 Task: Assign in the project Celerity the issue 'Upgrade and migrate company email systems to a cloud-based solution' to the sprint 'Cross-functional Collaboration Sprint'. Assign in the project Celerity the issue 'Create a new online store for a retail business' to the sprint 'Cross-functional Collaboration Sprint'. Assign in the project Celerity the issue 'Implement a new enterprise resource planning (ERP) system' to the sprint 'Cross-functional Collaboration Sprint'. Assign in the project Celerity the issue 'Develop a new online job application system for a company' to the sprint 'Cross-functional Collaboration Sprint'
Action: Mouse moved to (191, 54)
Screenshot: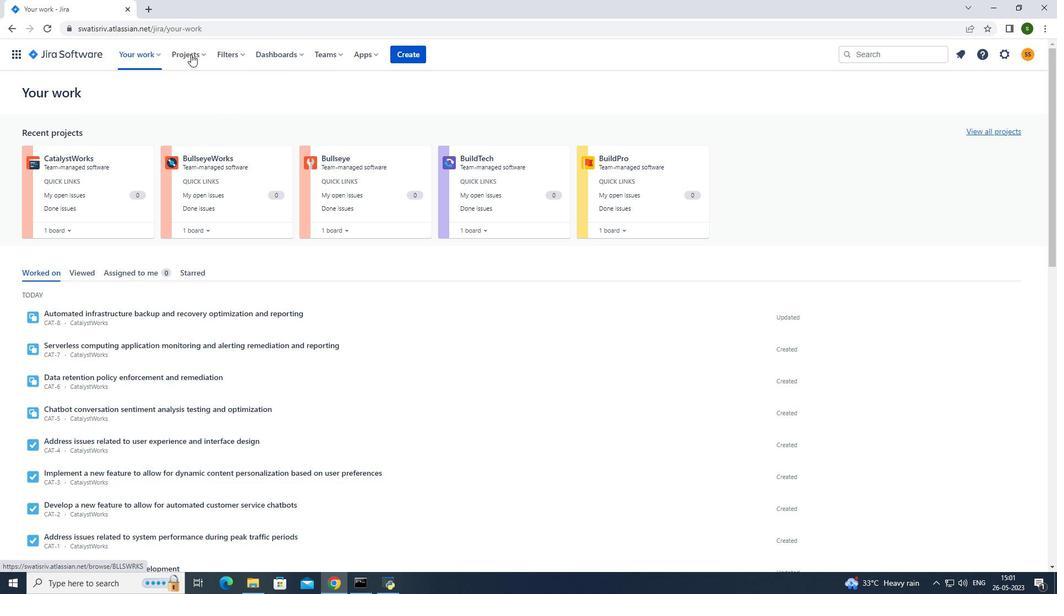 
Action: Mouse pressed left at (191, 54)
Screenshot: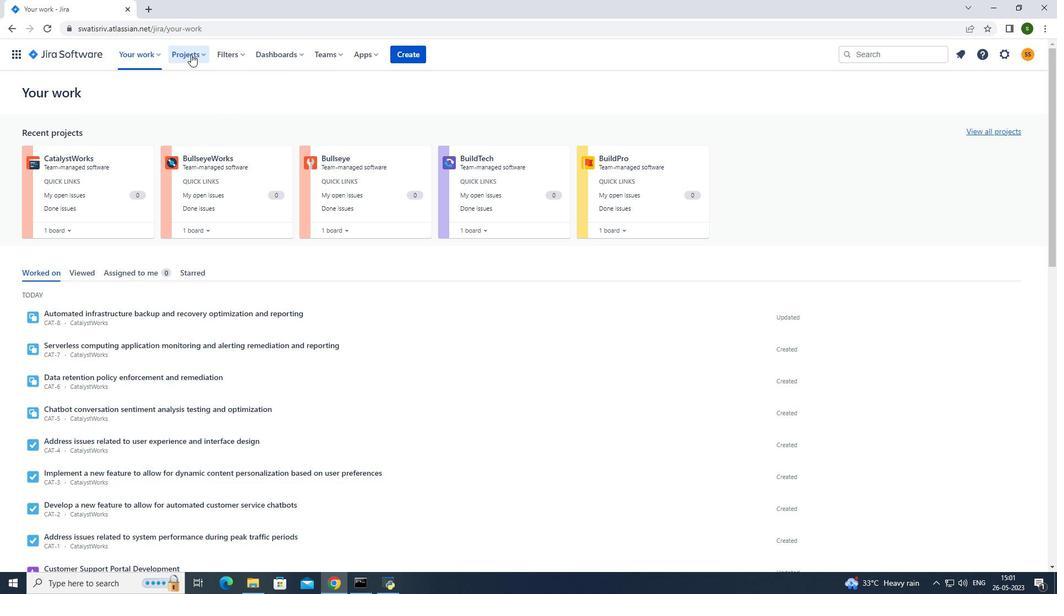 
Action: Mouse moved to (225, 104)
Screenshot: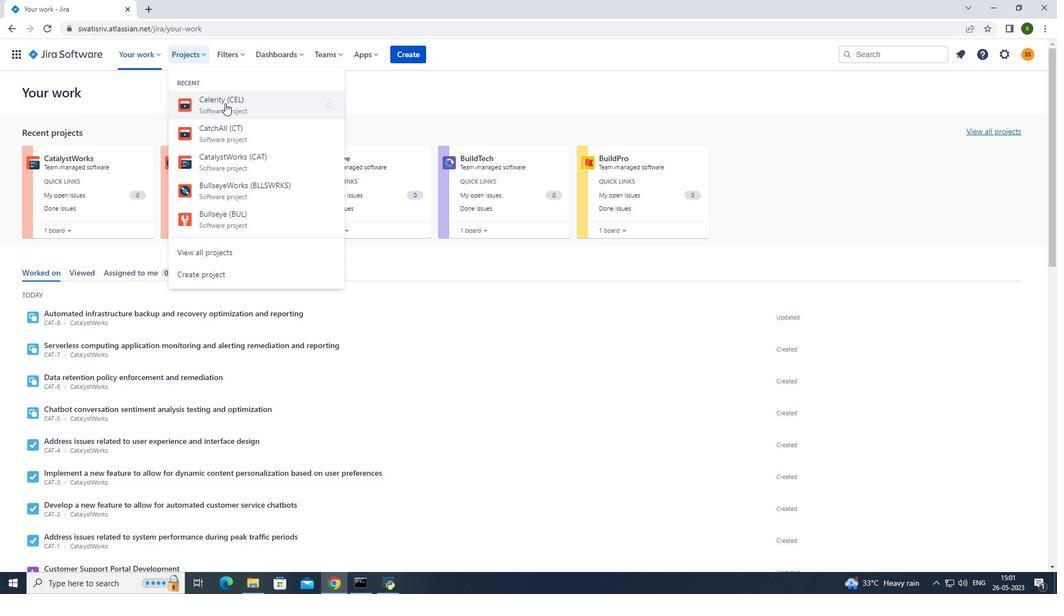 
Action: Mouse pressed left at (225, 104)
Screenshot: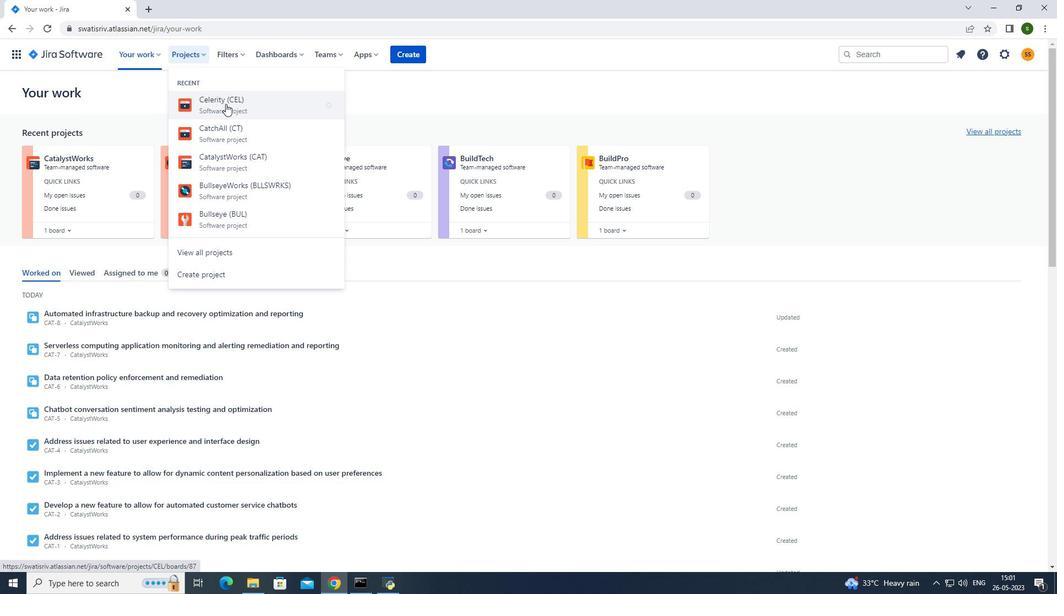
Action: Mouse moved to (74, 171)
Screenshot: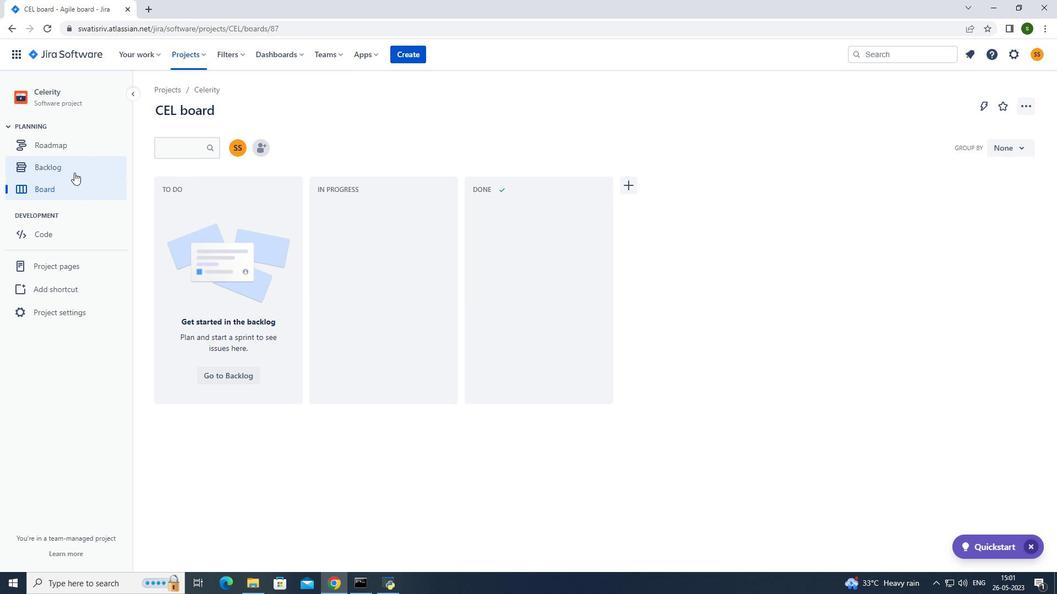 
Action: Mouse pressed left at (74, 171)
Screenshot: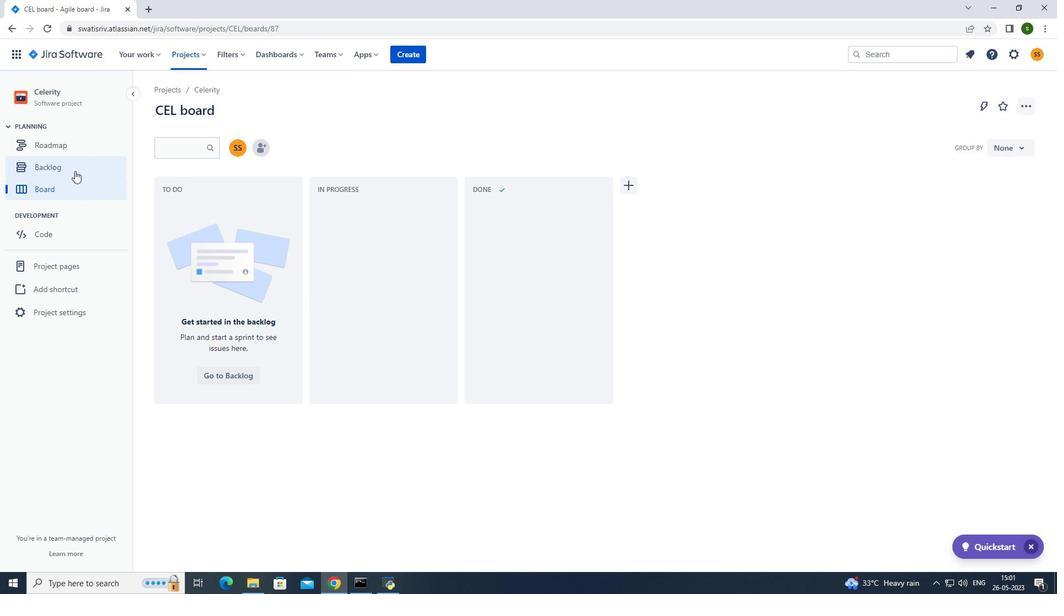 
Action: Mouse moved to (594, 353)
Screenshot: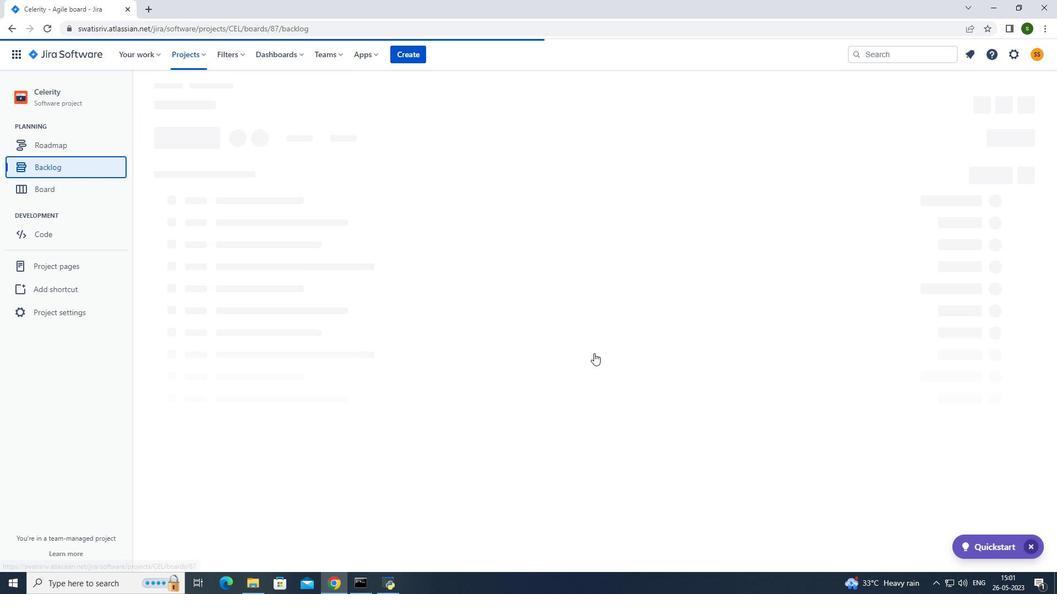 
Action: Mouse scrolled (594, 352) with delta (0, 0)
Screenshot: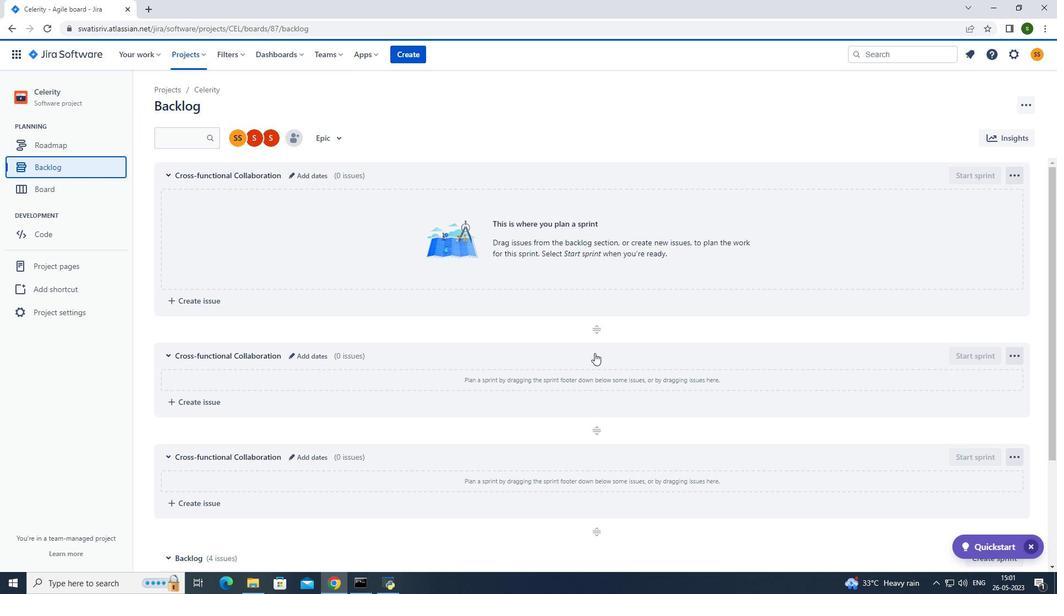 
Action: Mouse scrolled (594, 352) with delta (0, 0)
Screenshot: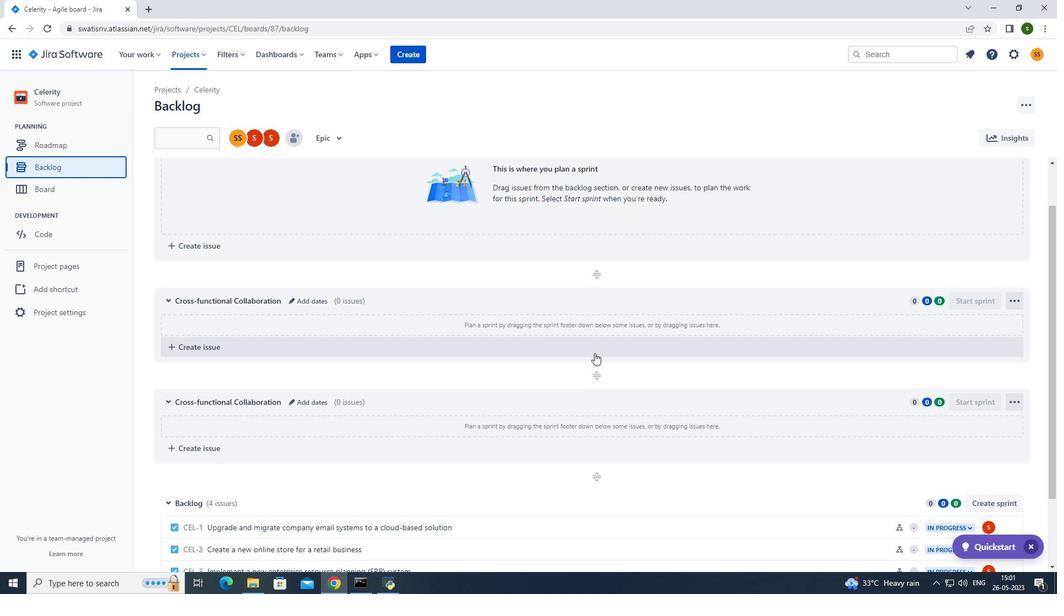 
Action: Mouse scrolled (594, 352) with delta (0, 0)
Screenshot: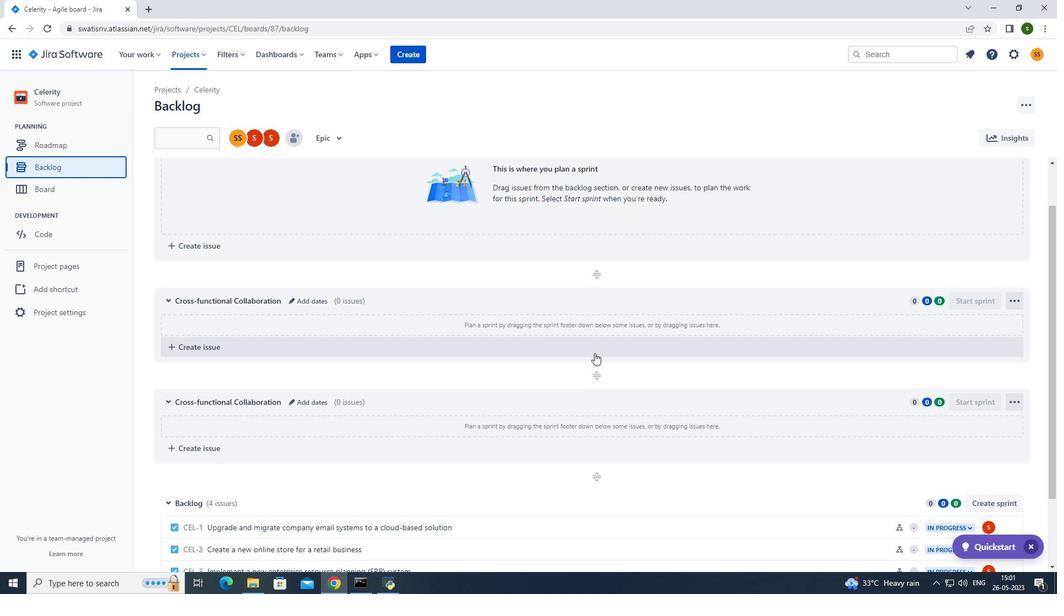 
Action: Mouse scrolled (594, 352) with delta (0, 0)
Screenshot: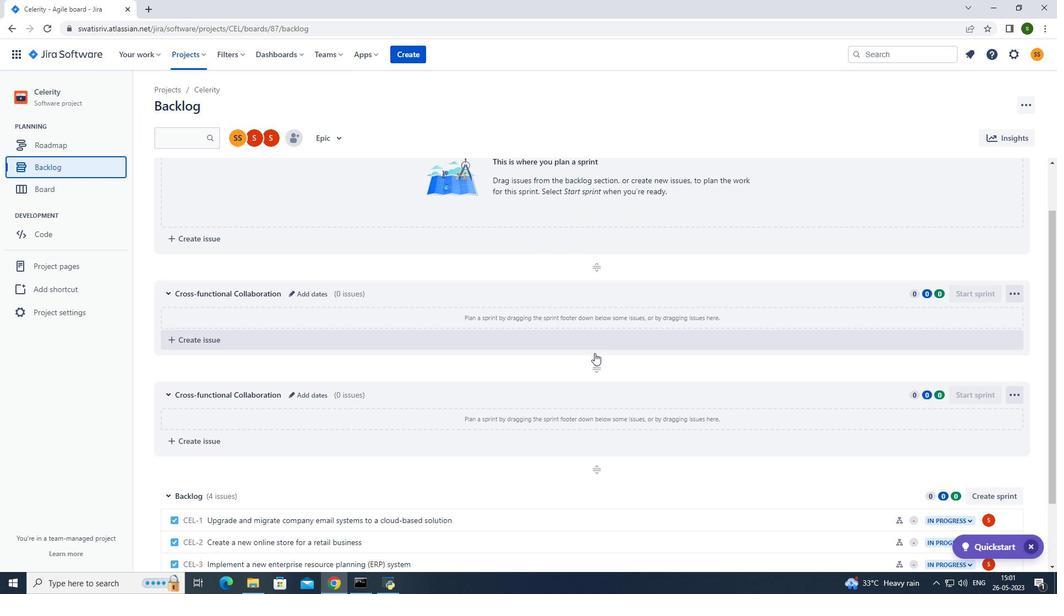 
Action: Mouse moved to (1008, 436)
Screenshot: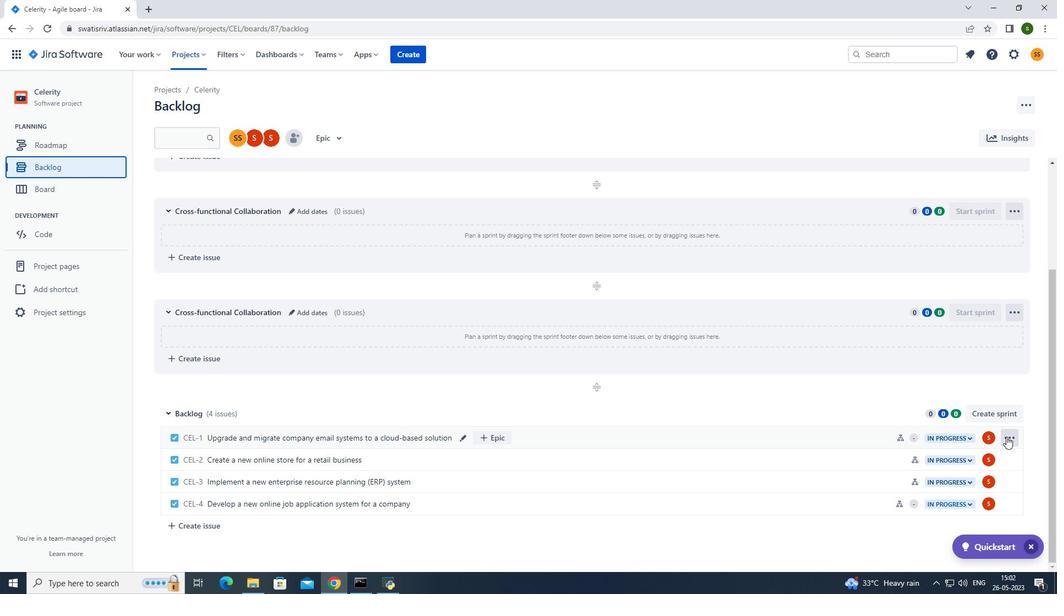 
Action: Mouse pressed left at (1008, 436)
Screenshot: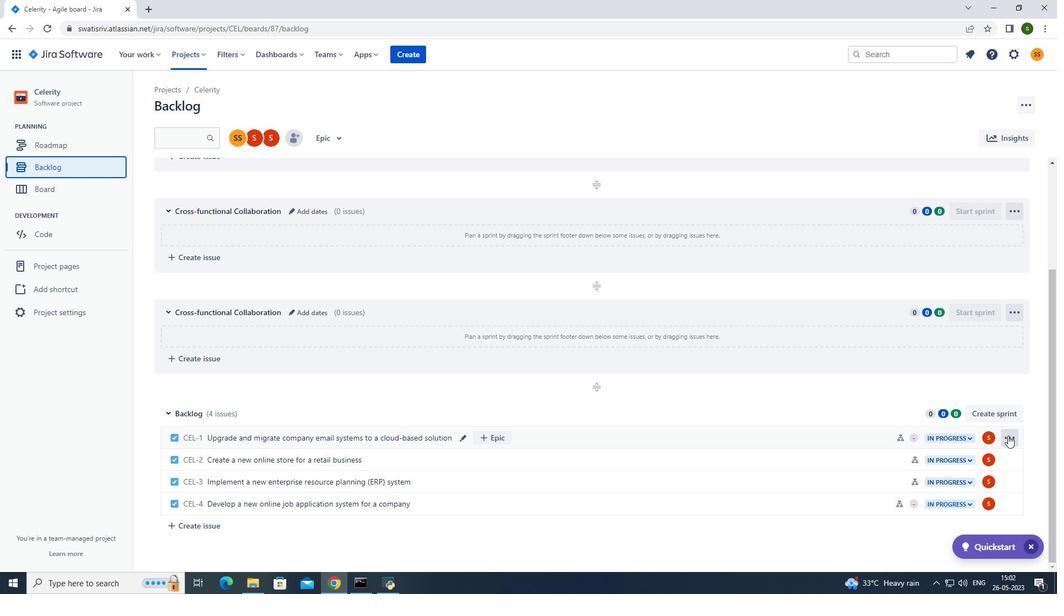 
Action: Mouse moved to (947, 340)
Screenshot: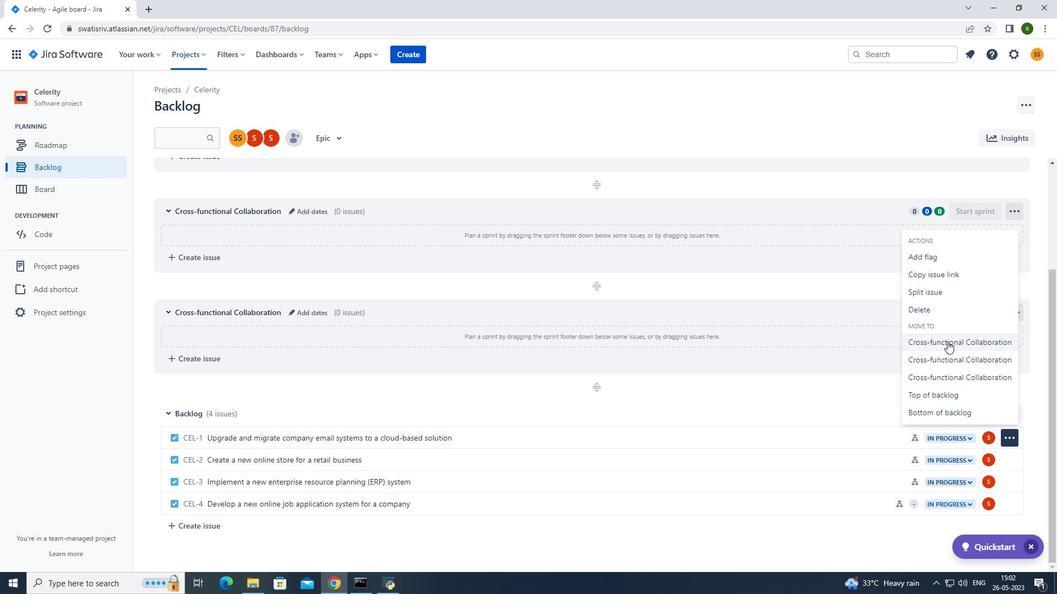 
Action: Mouse pressed left at (947, 340)
Screenshot: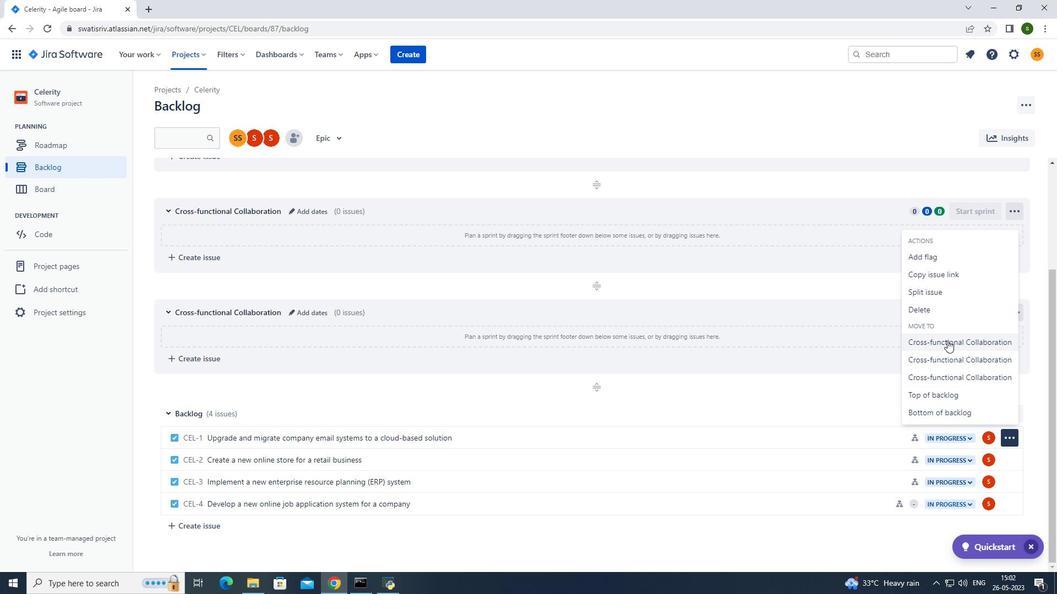 
Action: Mouse moved to (186, 56)
Screenshot: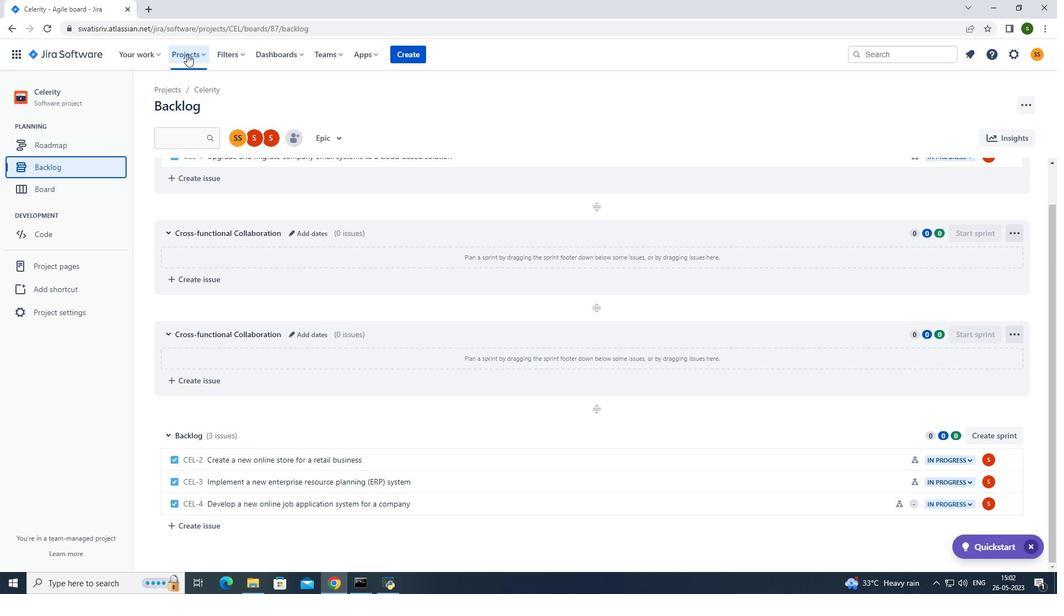 
Action: Mouse pressed left at (186, 56)
Screenshot: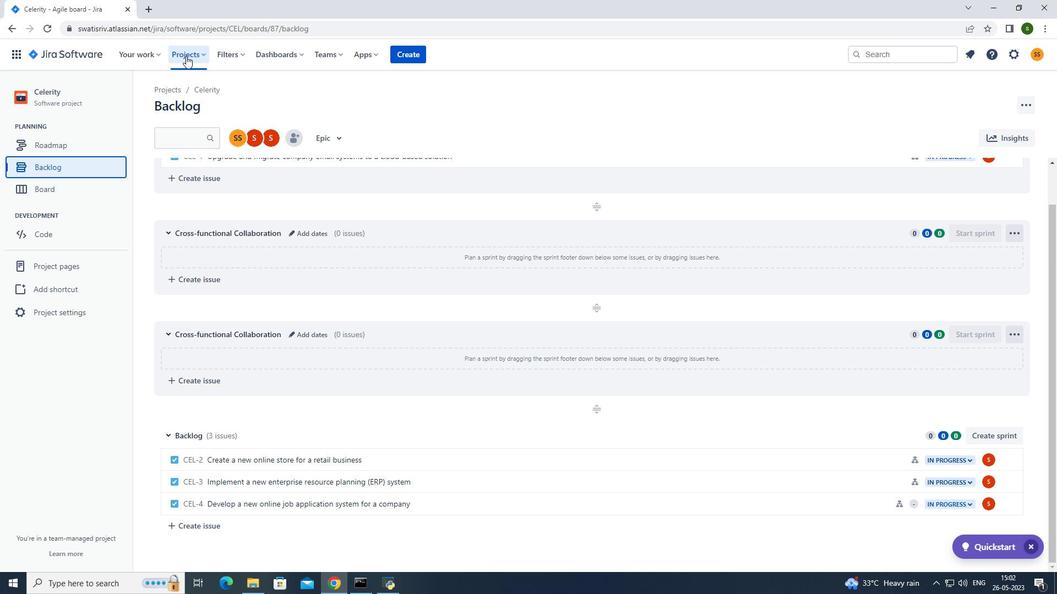 
Action: Mouse moved to (214, 96)
Screenshot: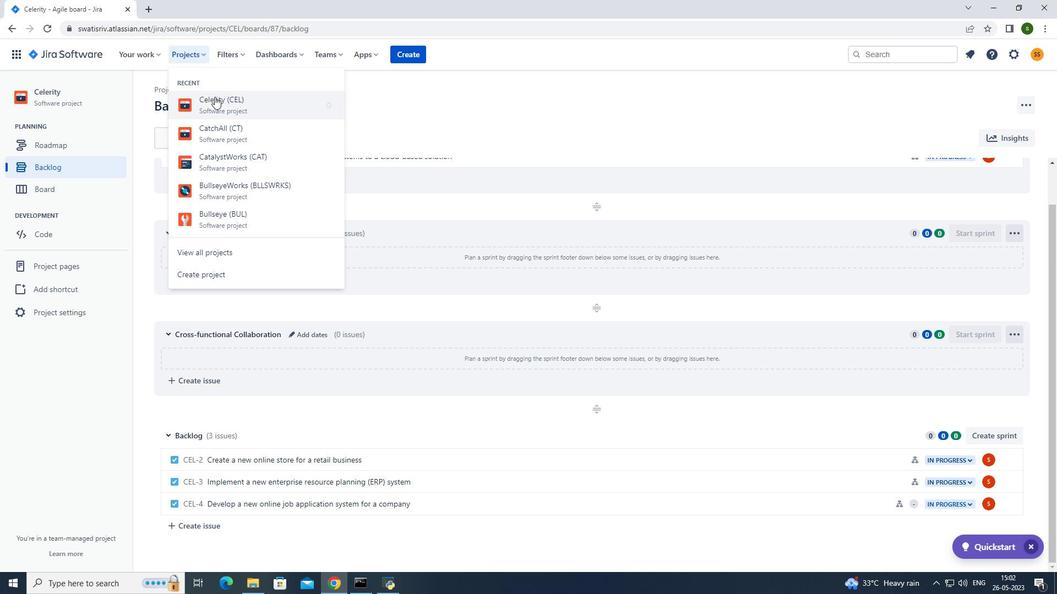 
Action: Mouse pressed left at (214, 96)
Screenshot: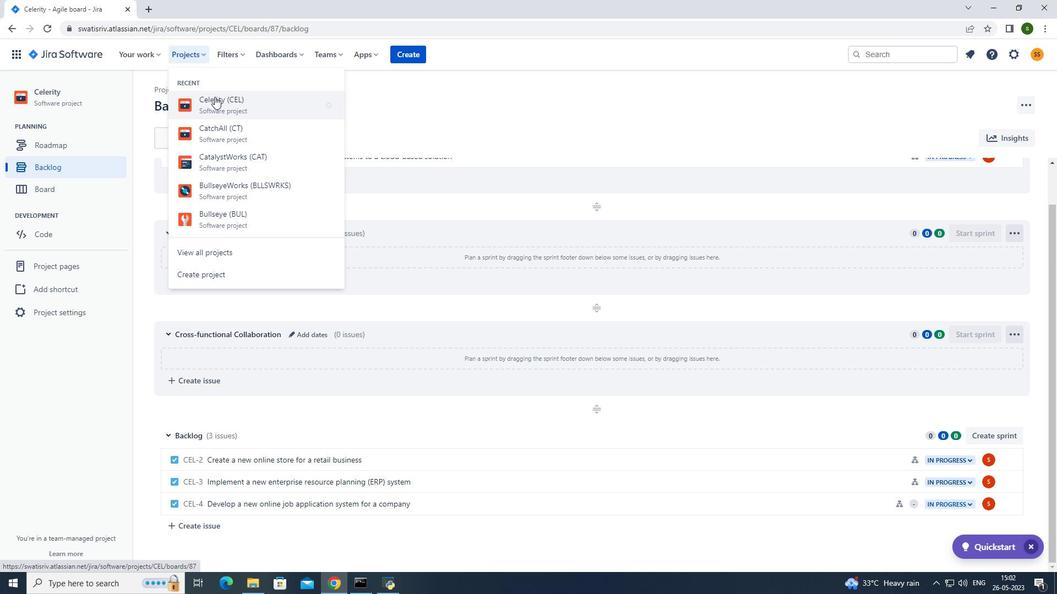 
Action: Mouse moved to (75, 167)
Screenshot: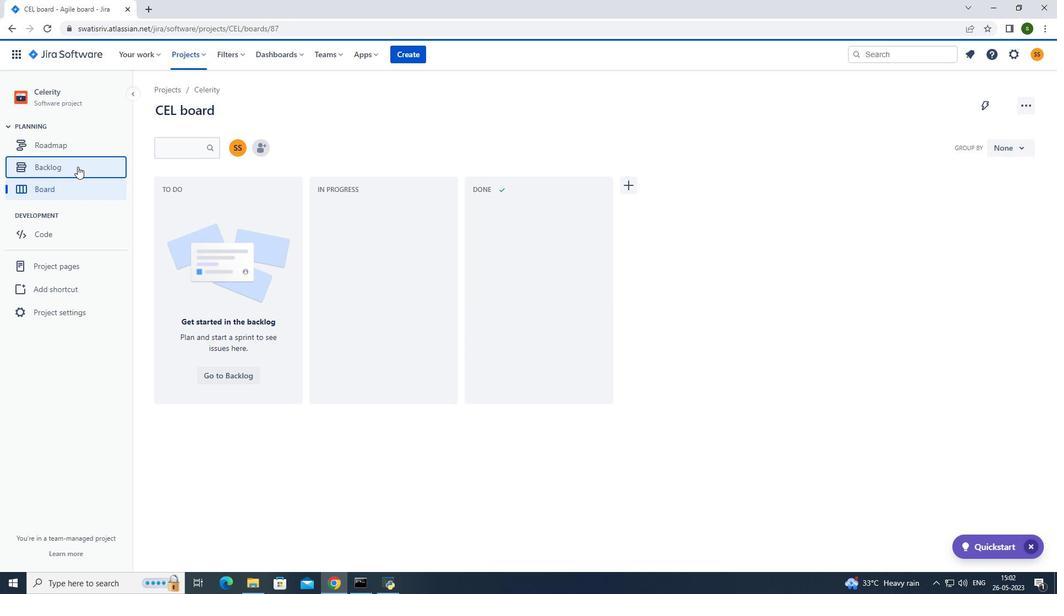 
Action: Mouse pressed left at (75, 167)
Screenshot: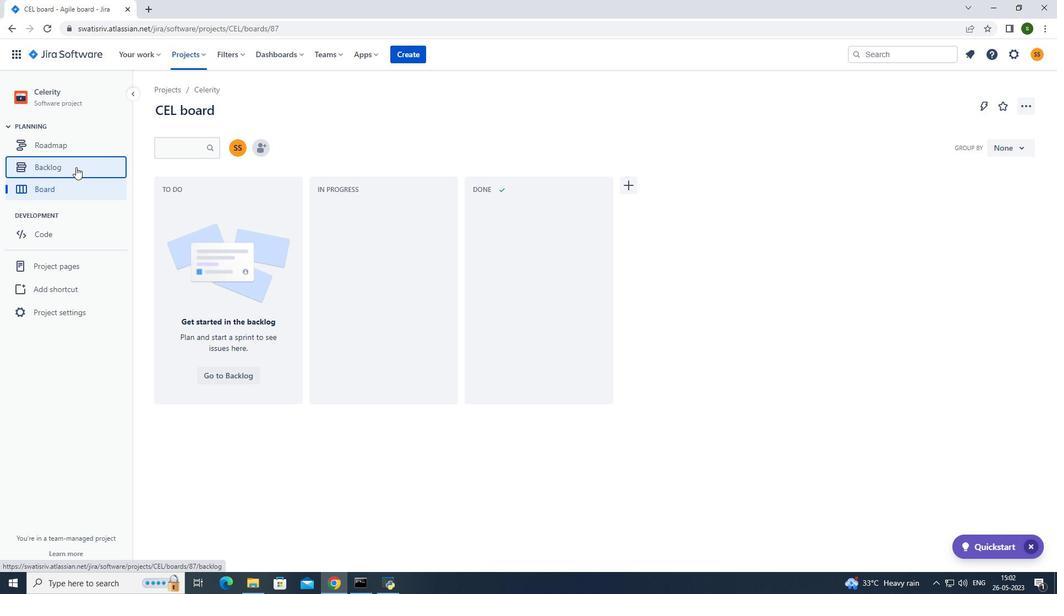 
Action: Mouse moved to (732, 388)
Screenshot: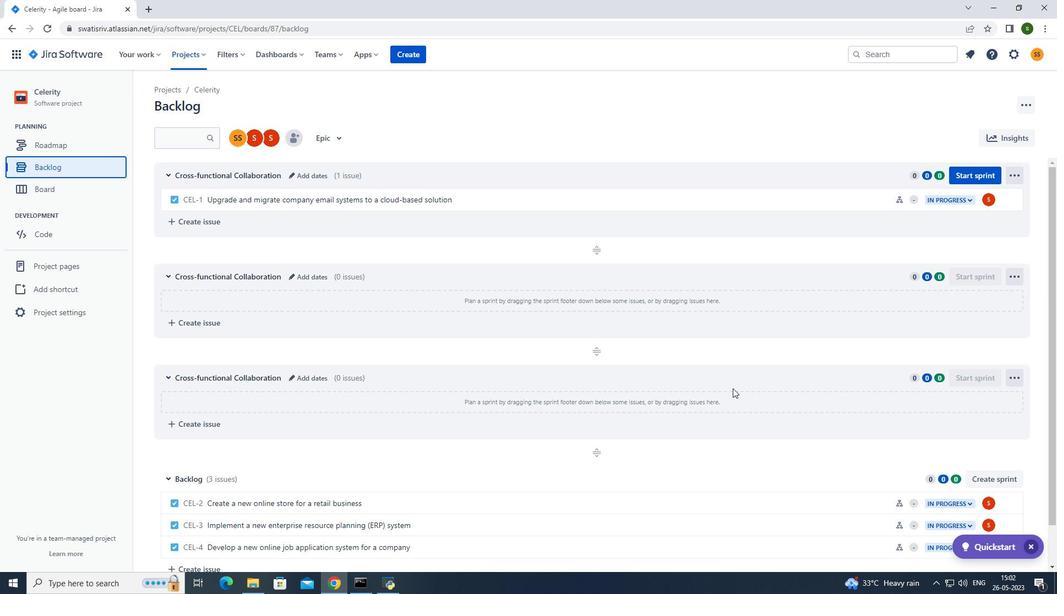 
Action: Mouse scrolled (732, 388) with delta (0, 0)
Screenshot: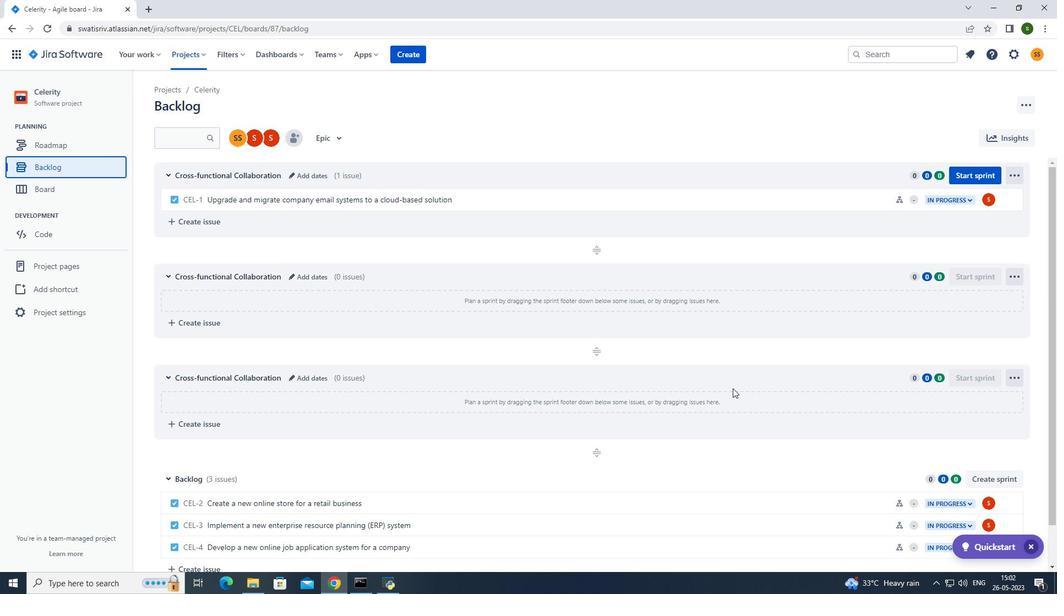 
Action: Mouse scrolled (732, 388) with delta (0, 0)
Screenshot: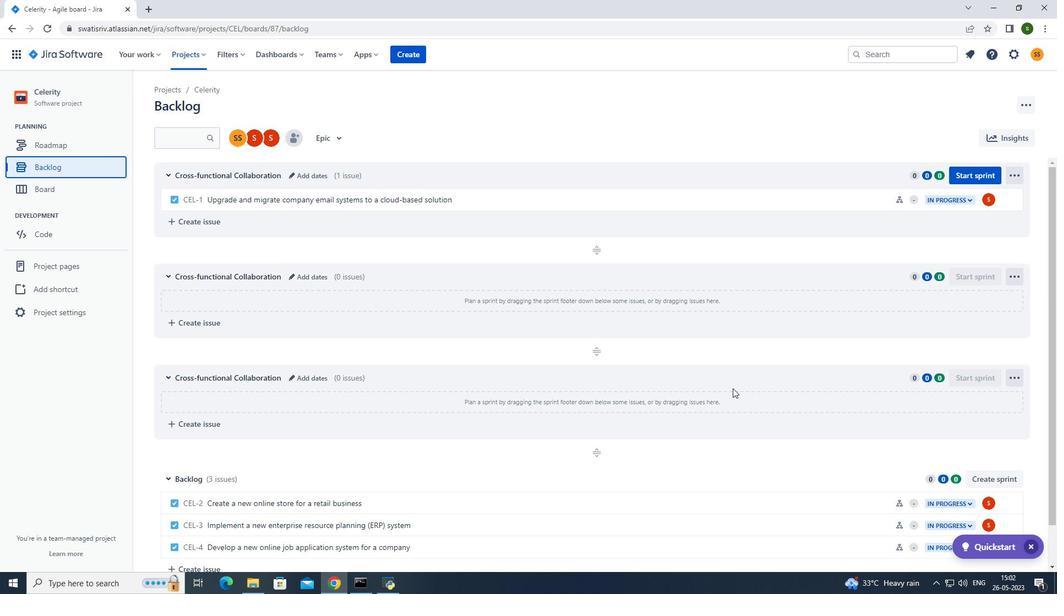
Action: Mouse moved to (1008, 459)
Screenshot: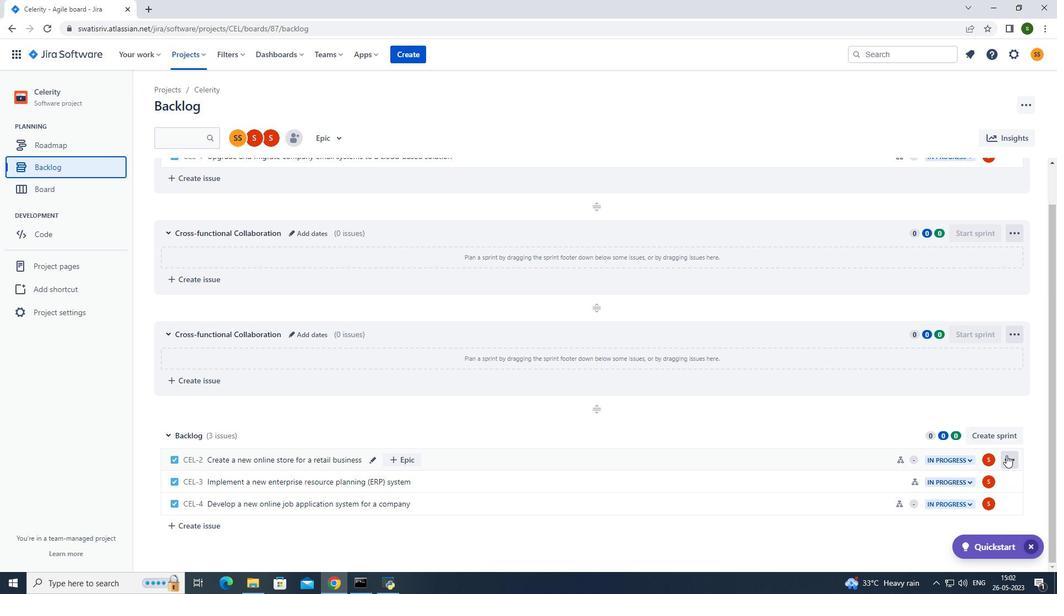 
Action: Mouse pressed left at (1008, 459)
Screenshot: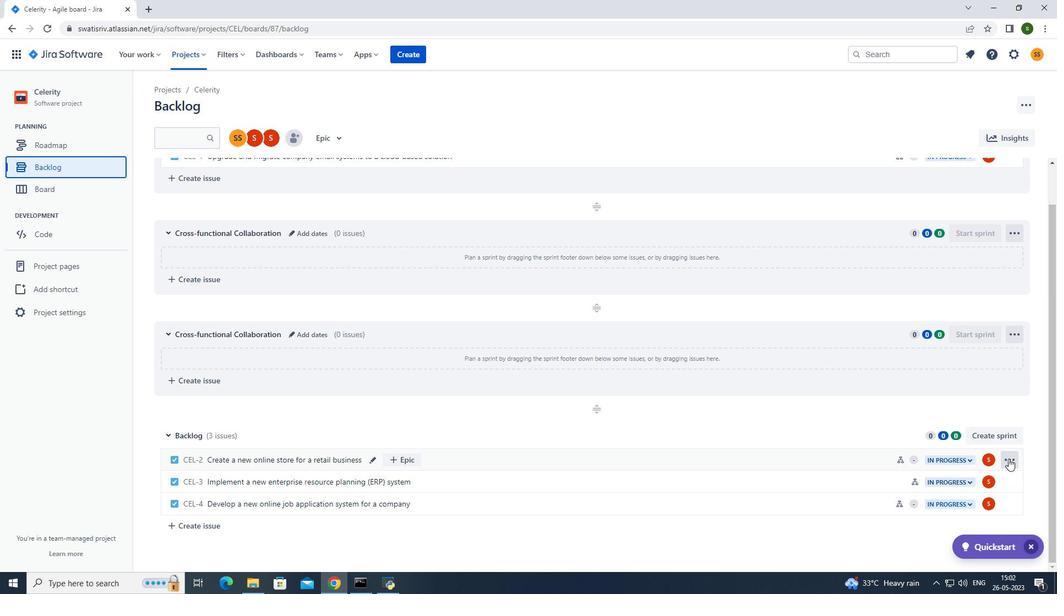 
Action: Mouse moved to (983, 382)
Screenshot: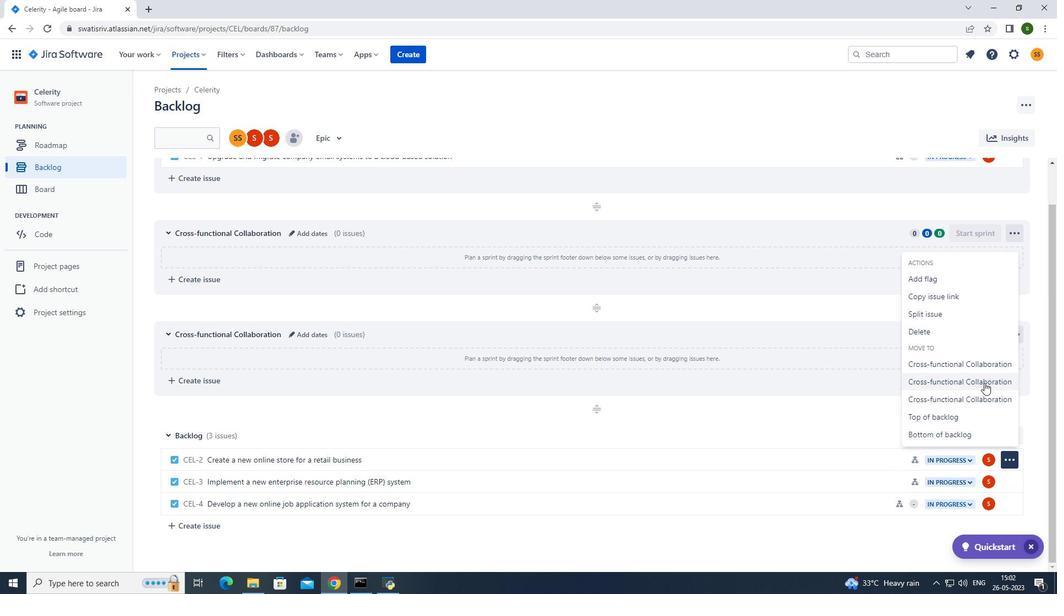
Action: Mouse pressed left at (983, 382)
Screenshot: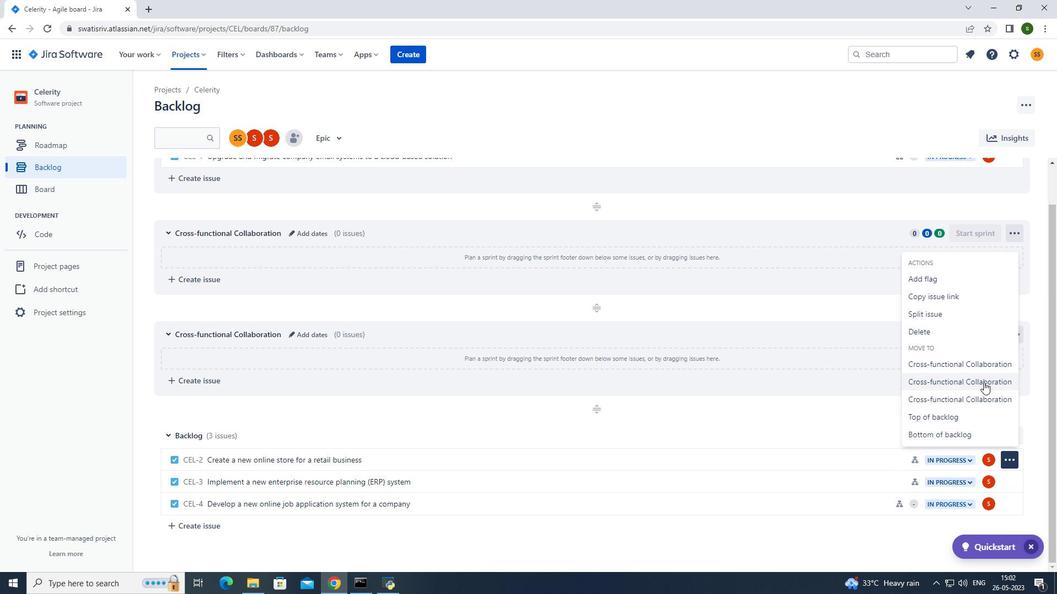 
Action: Mouse moved to (173, 47)
Screenshot: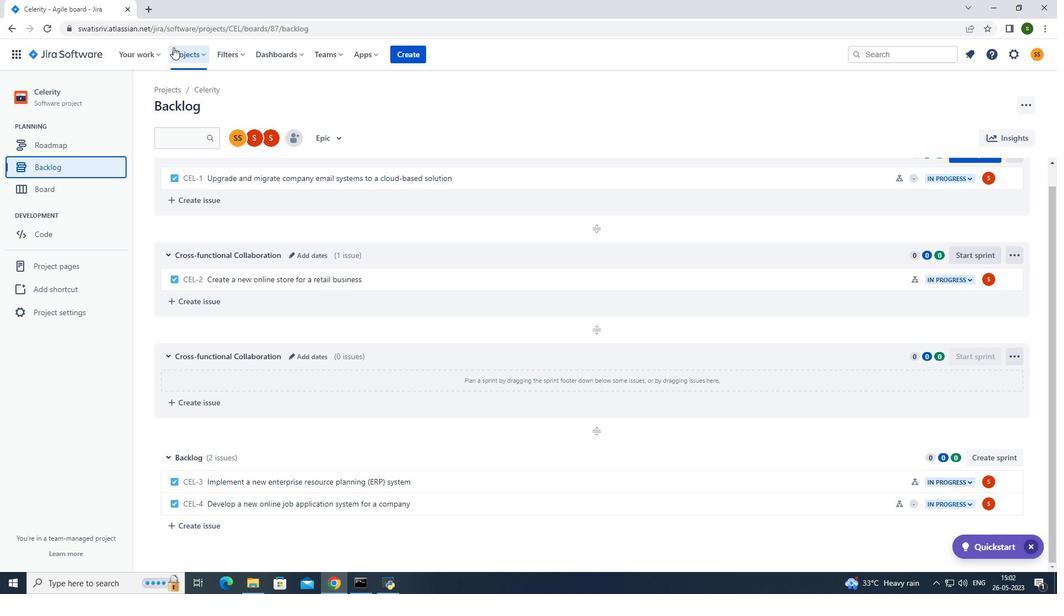 
Action: Mouse pressed left at (173, 47)
Screenshot: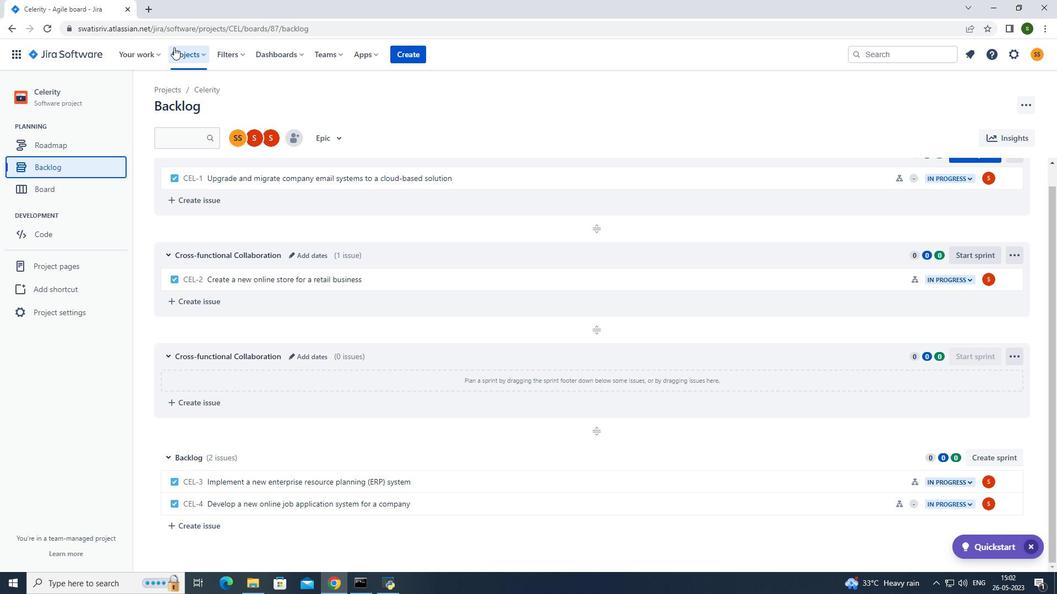 
Action: Mouse moved to (205, 98)
Screenshot: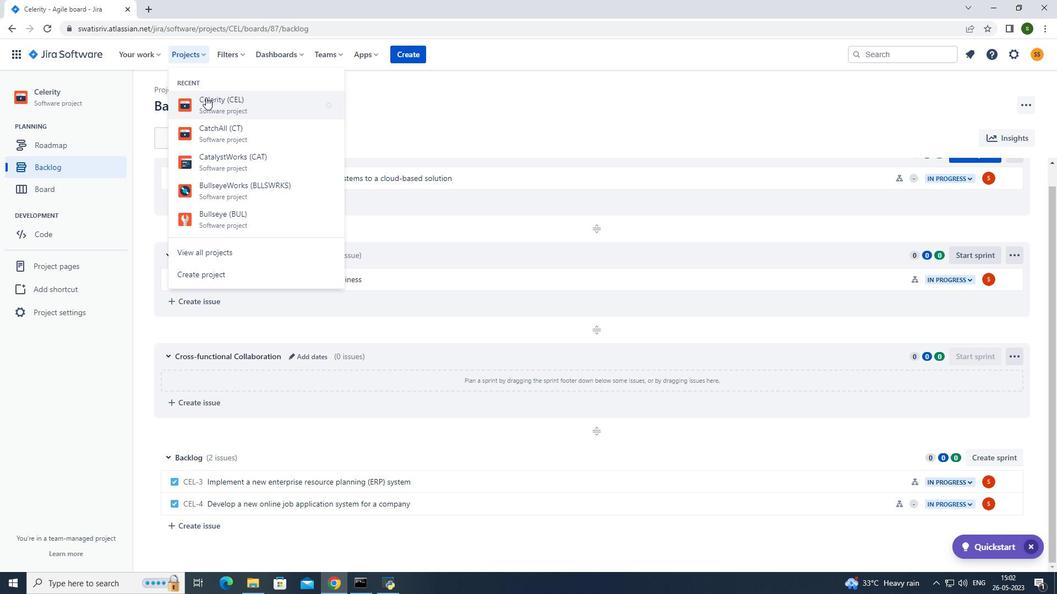 
Action: Mouse pressed left at (205, 98)
Screenshot: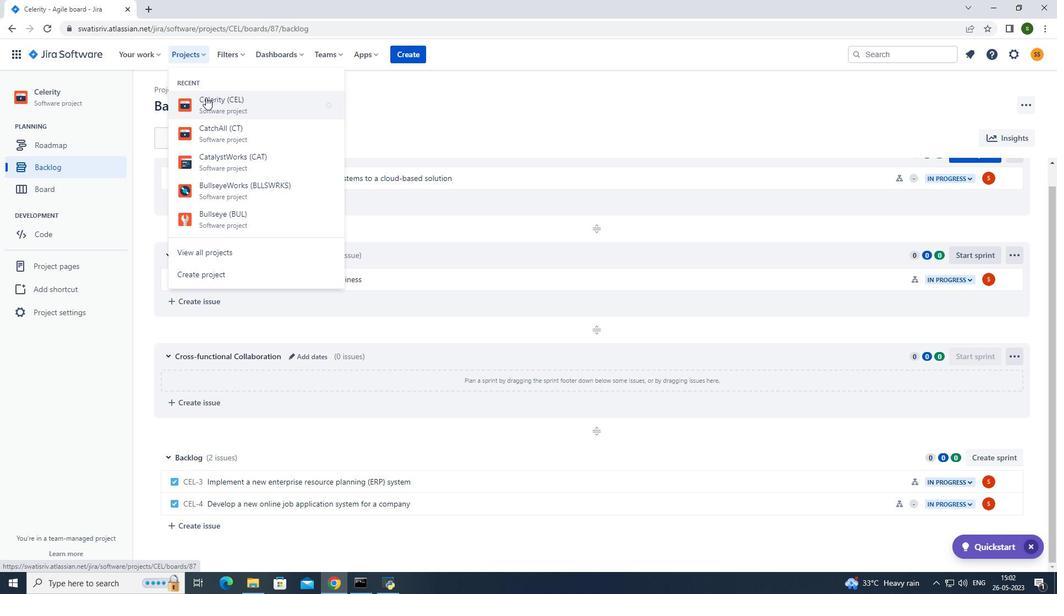 
Action: Mouse moved to (72, 172)
Screenshot: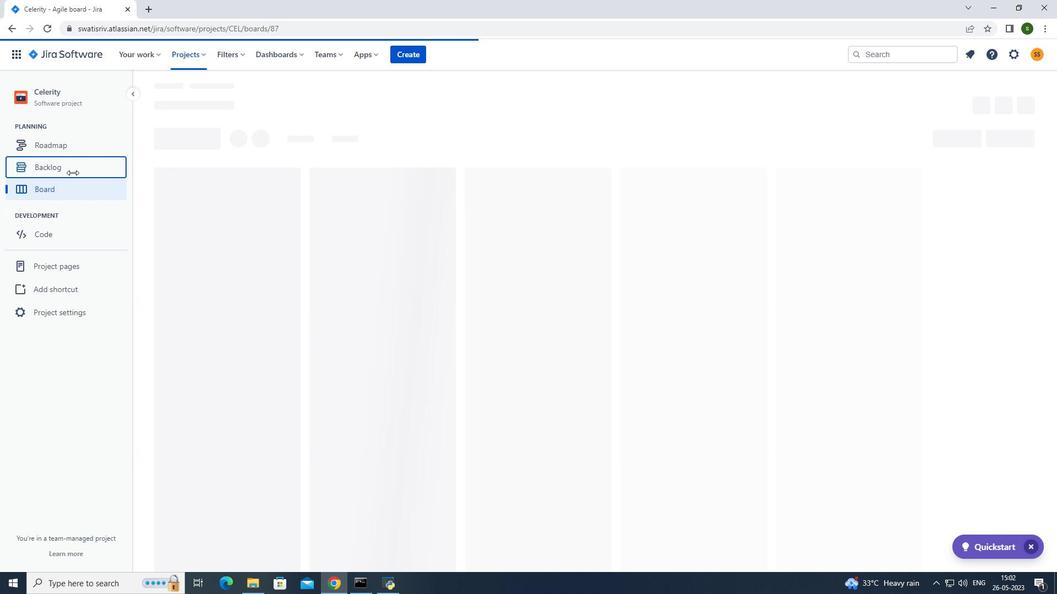 
Action: Mouse pressed left at (72, 172)
Screenshot: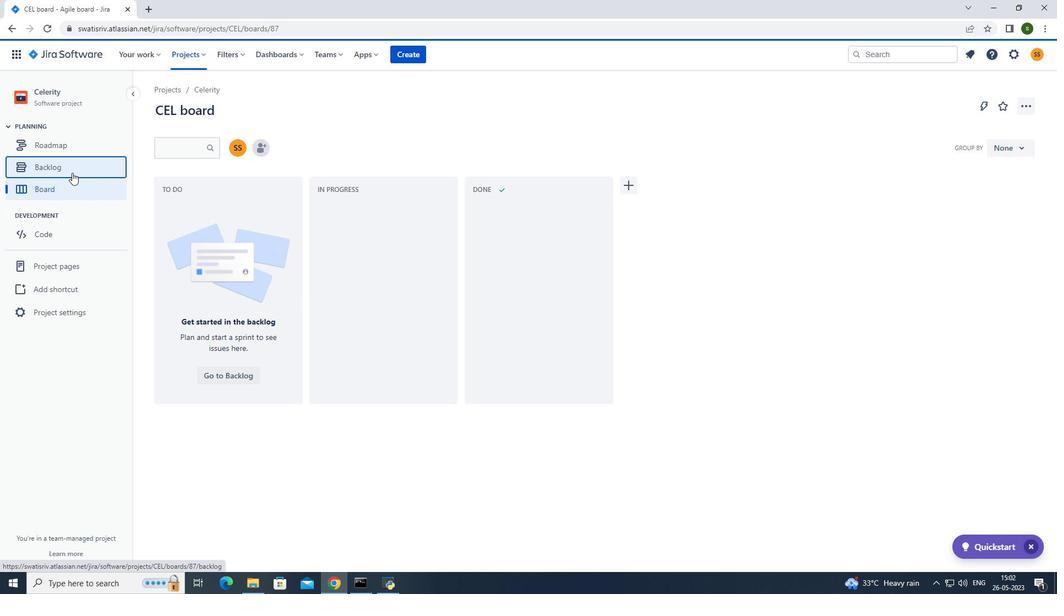 
Action: Mouse moved to (1004, 502)
Screenshot: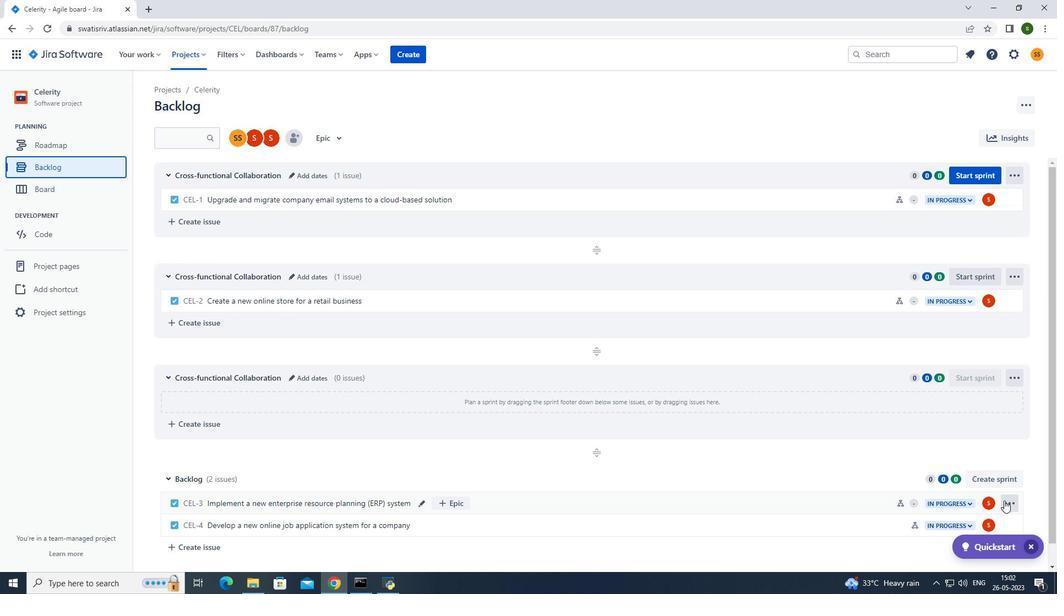 
Action: Mouse pressed left at (1004, 502)
Screenshot: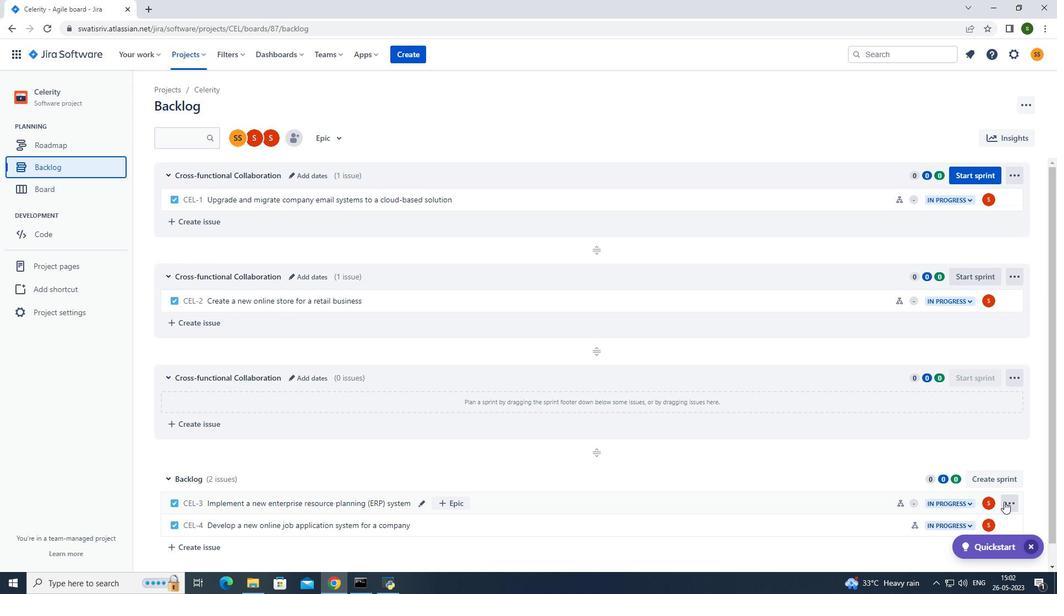 
Action: Mouse moved to (961, 442)
Screenshot: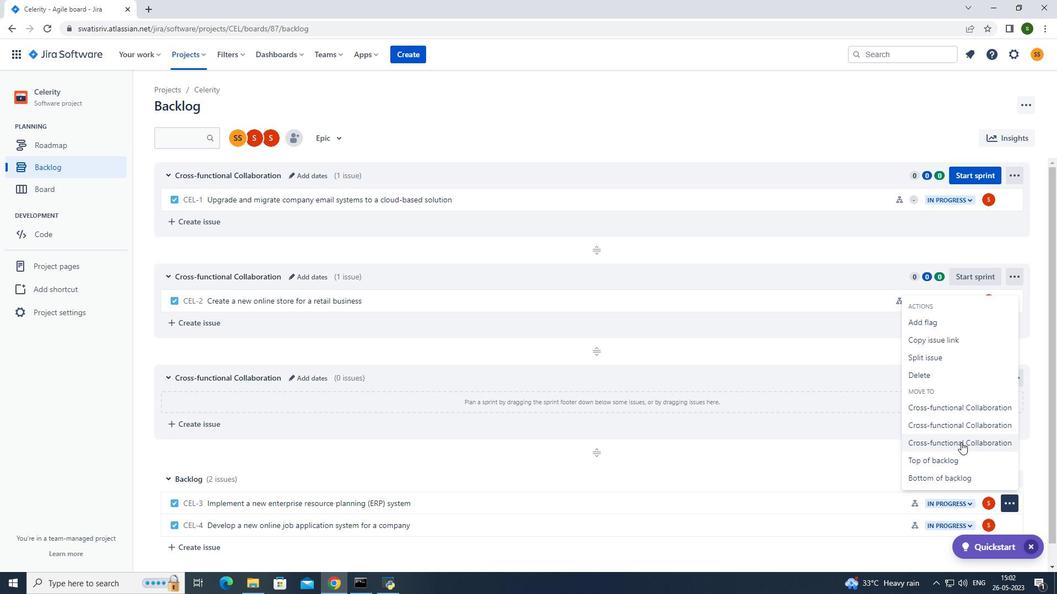 
Action: Mouse pressed left at (961, 442)
Screenshot: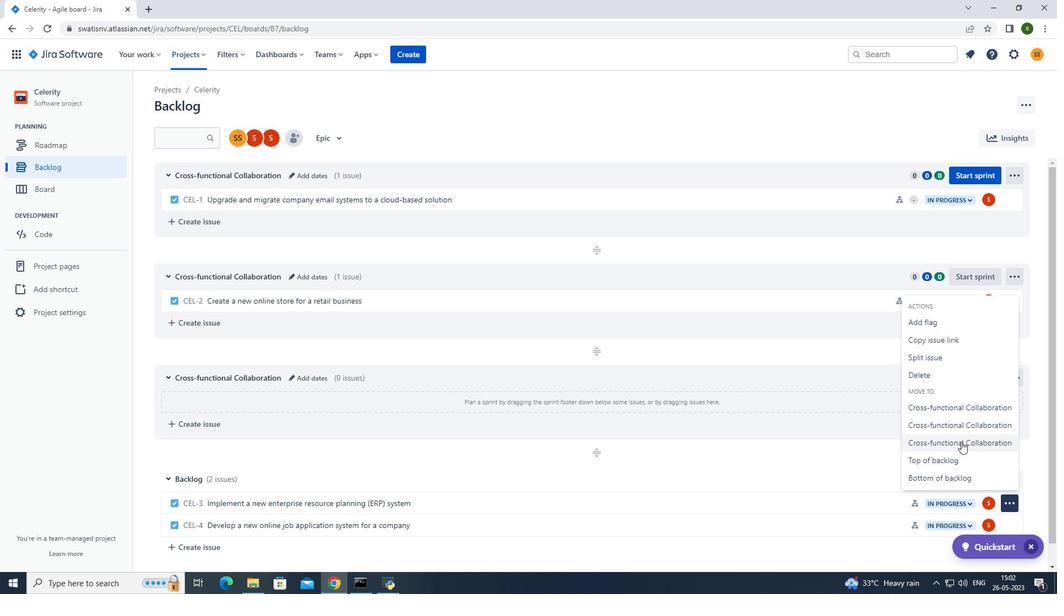 
Action: Mouse moved to (188, 50)
Screenshot: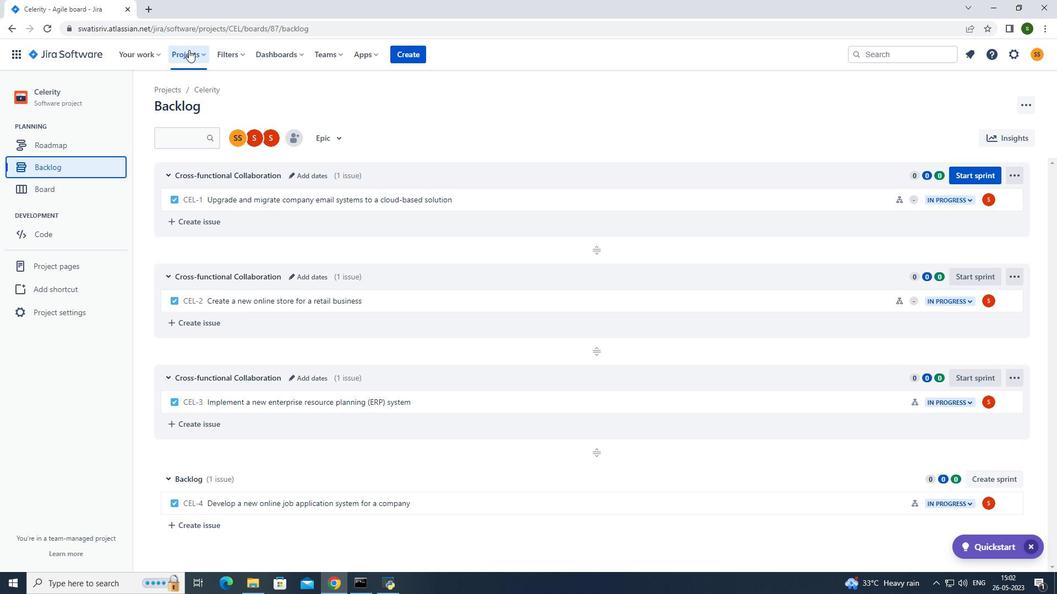 
Action: Mouse pressed left at (188, 50)
Screenshot: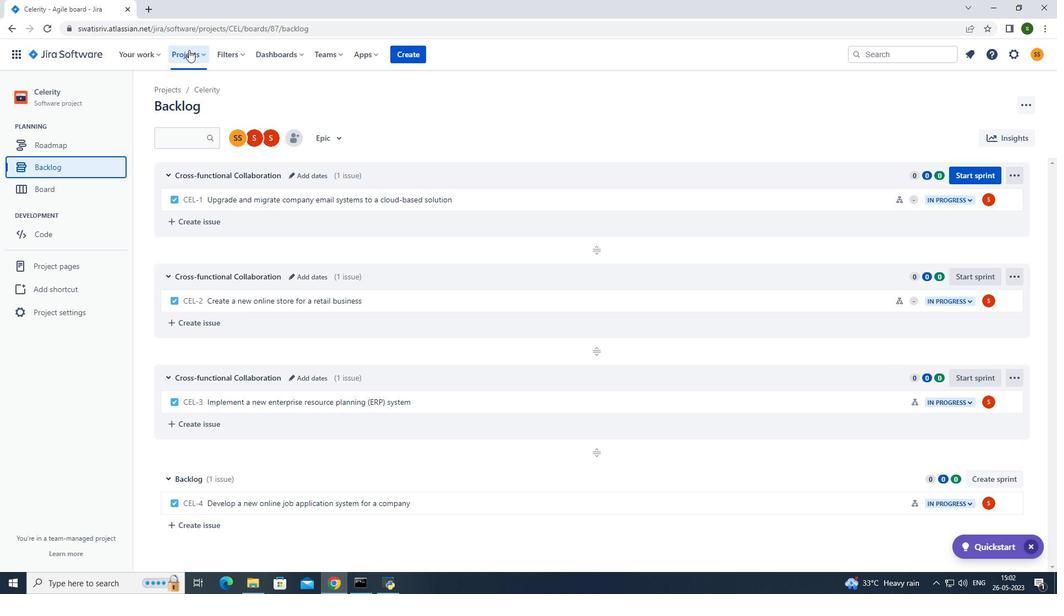 
Action: Mouse moved to (255, 106)
Screenshot: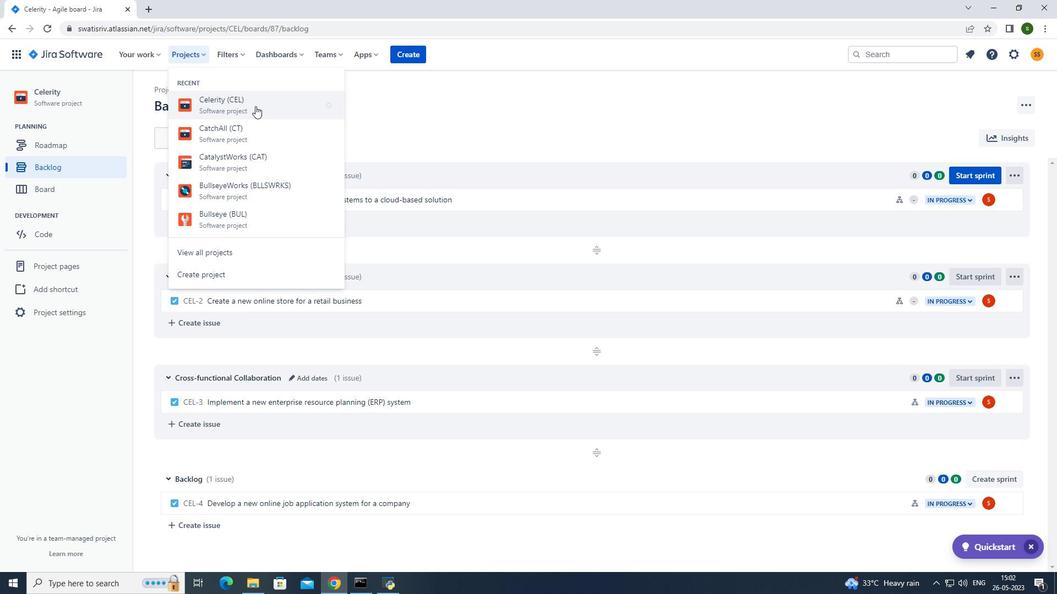 
Action: Mouse pressed left at (255, 106)
Screenshot: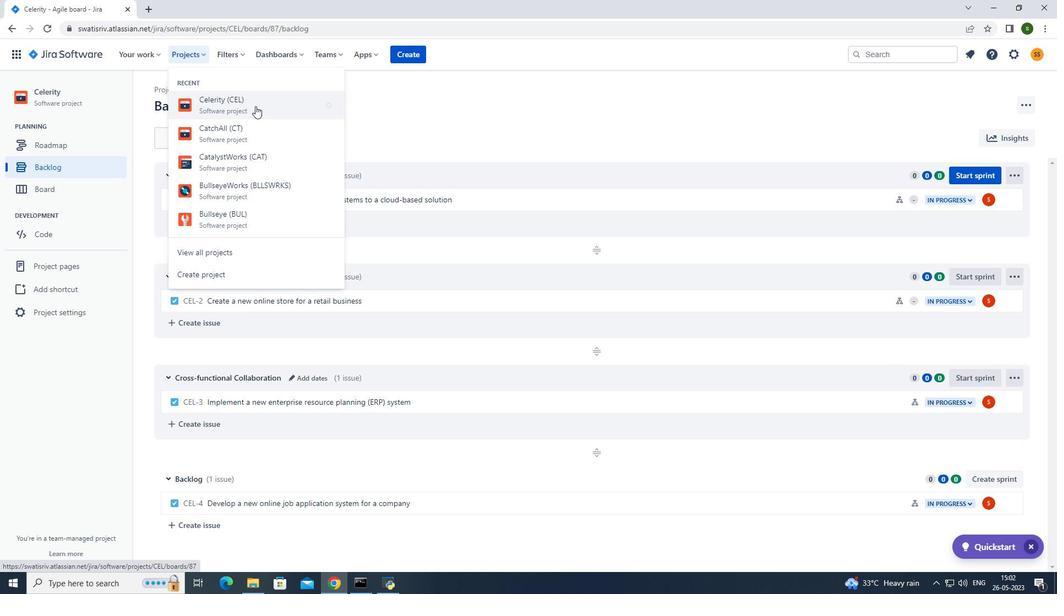 
Action: Mouse moved to (99, 173)
Screenshot: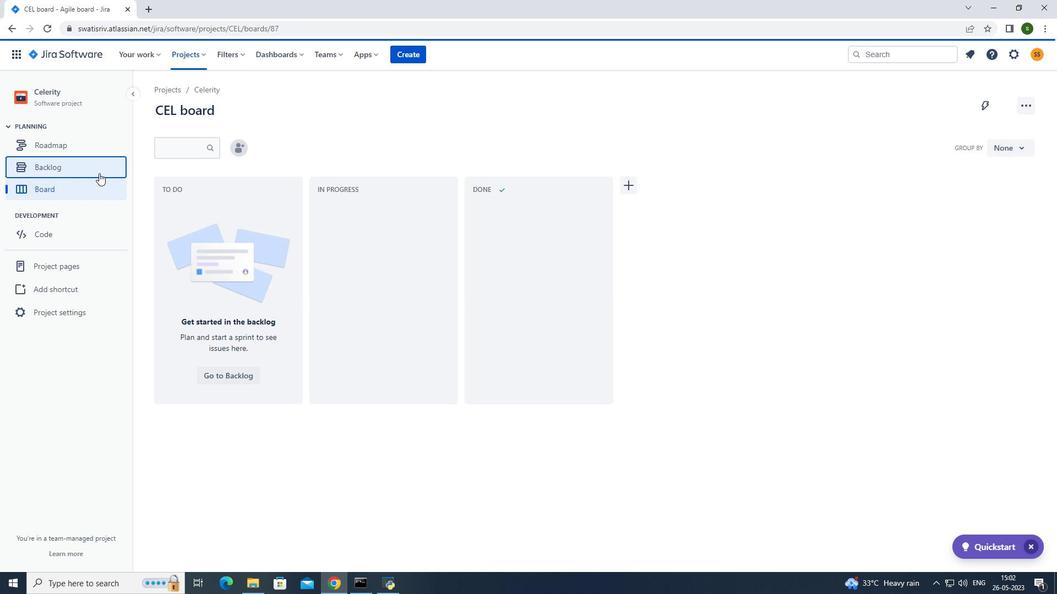 
Action: Mouse pressed left at (99, 173)
Screenshot: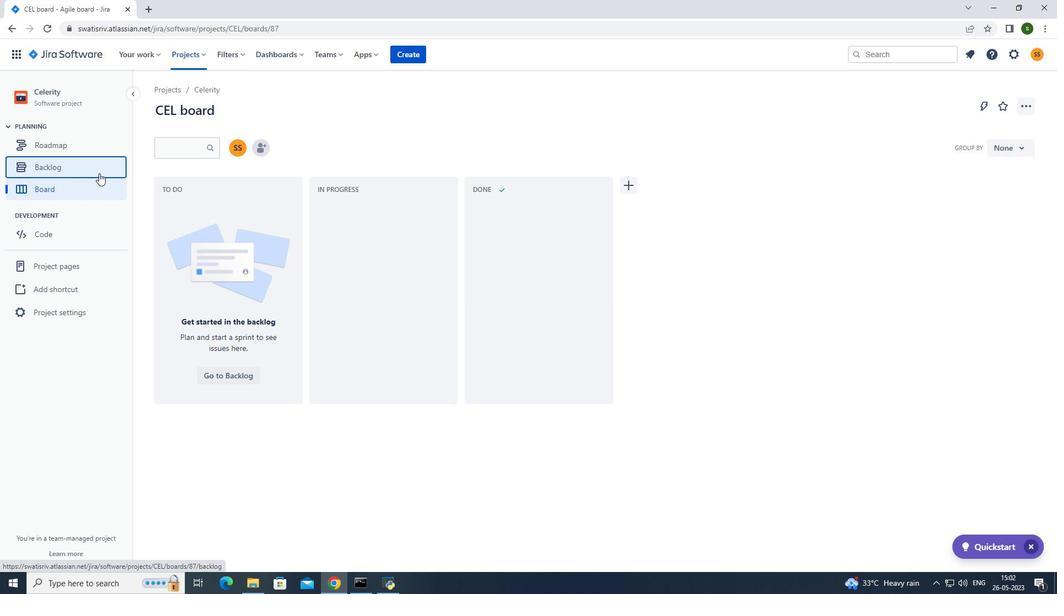 
Action: Mouse moved to (887, 360)
Screenshot: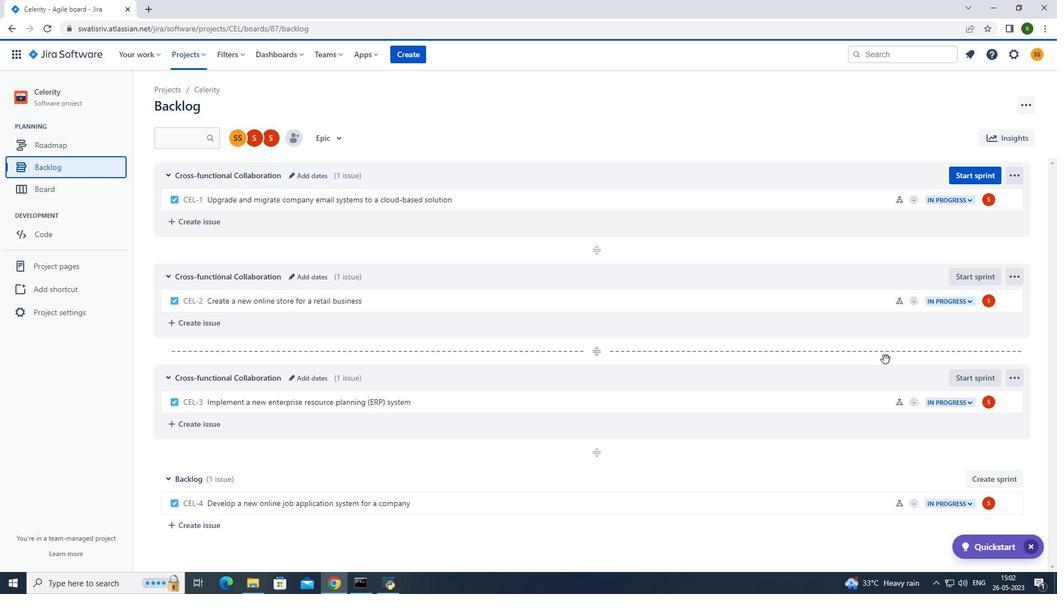 
Action: Mouse scrolled (887, 359) with delta (0, 0)
Screenshot: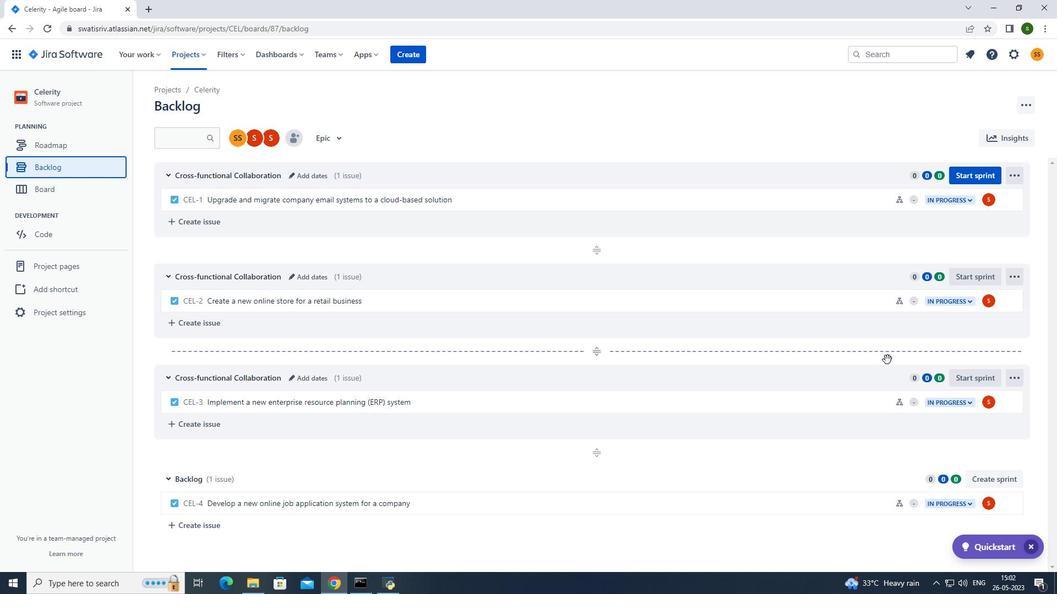 
Action: Mouse scrolled (887, 359) with delta (0, 0)
Screenshot: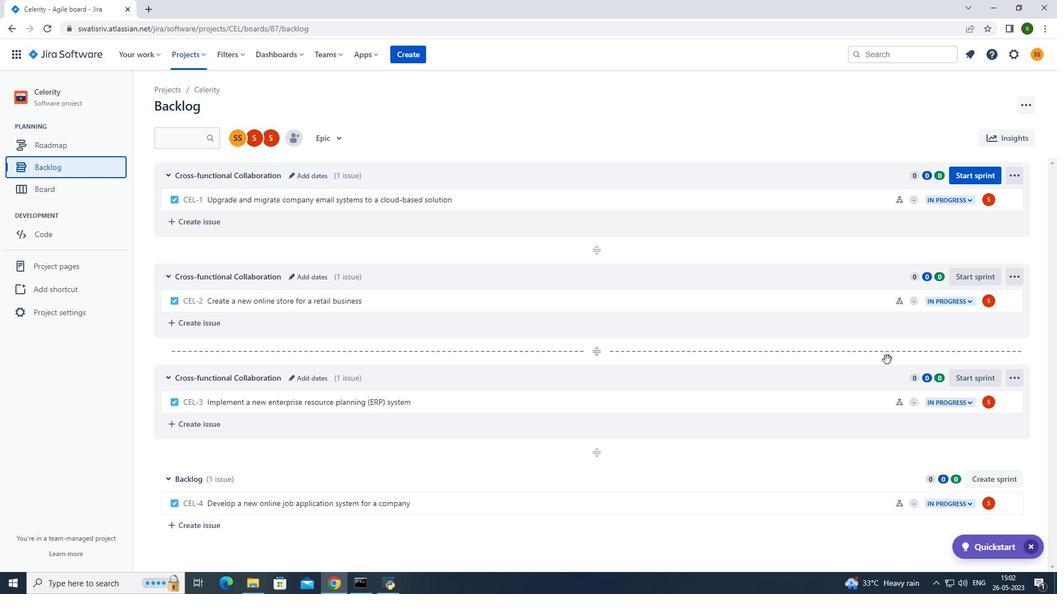 
Action: Mouse moved to (1013, 502)
Screenshot: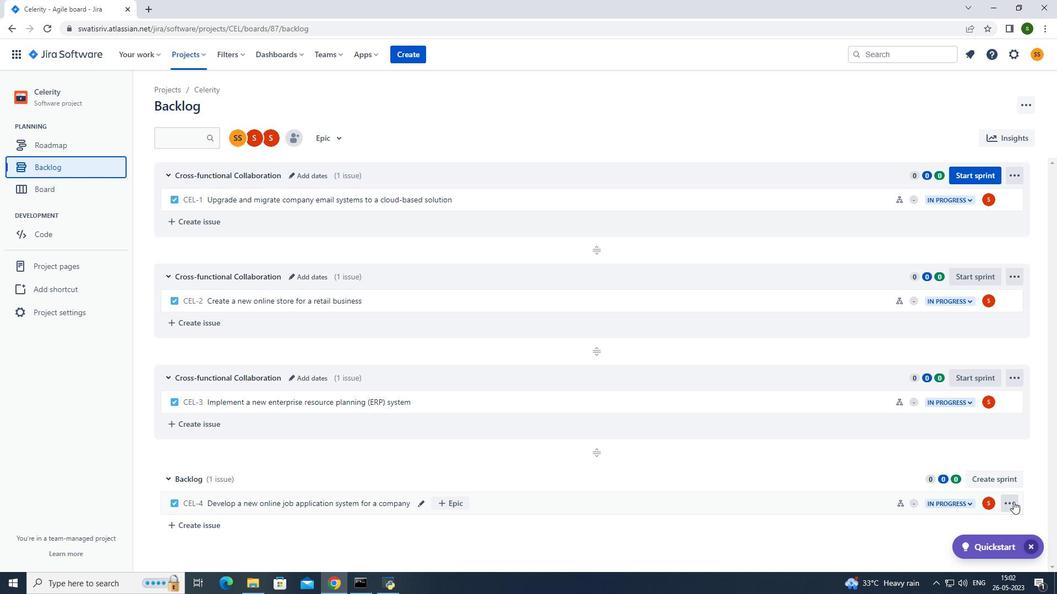 
Action: Mouse pressed left at (1013, 502)
Screenshot: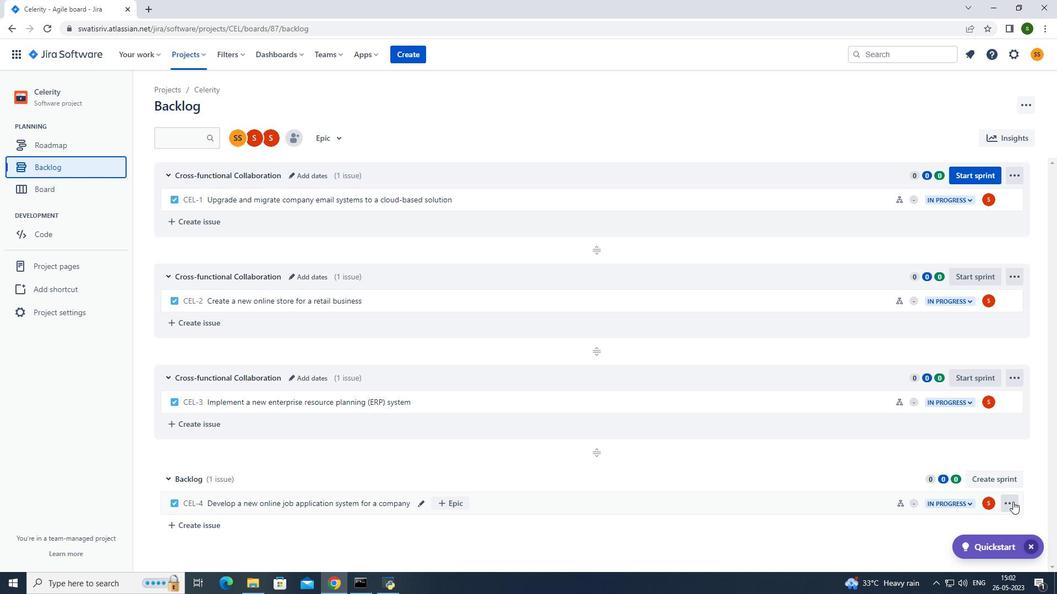 
Action: Mouse moved to (934, 444)
Screenshot: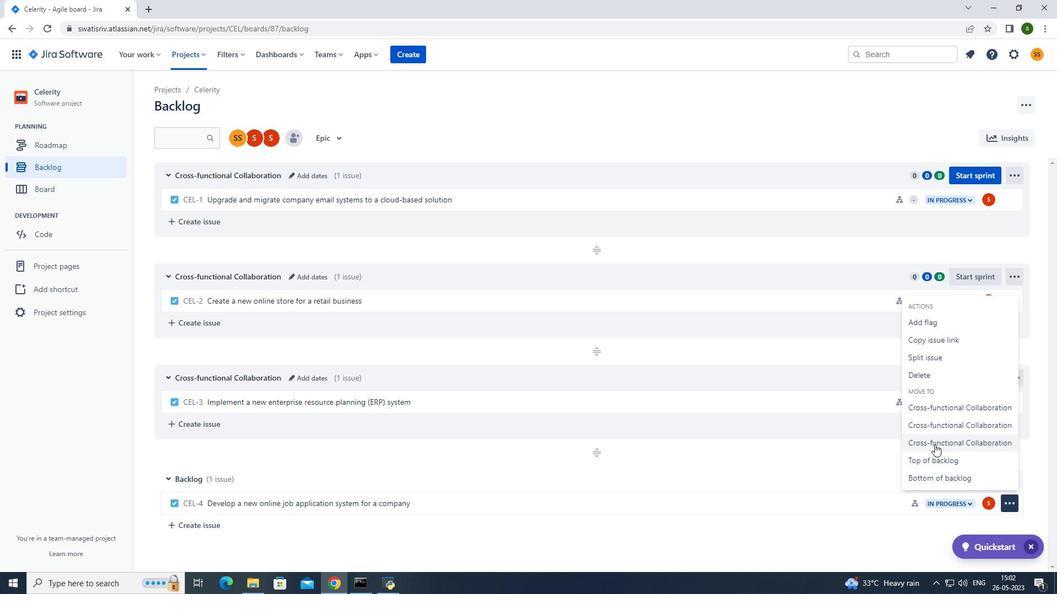 
Action: Mouse pressed left at (934, 444)
Screenshot: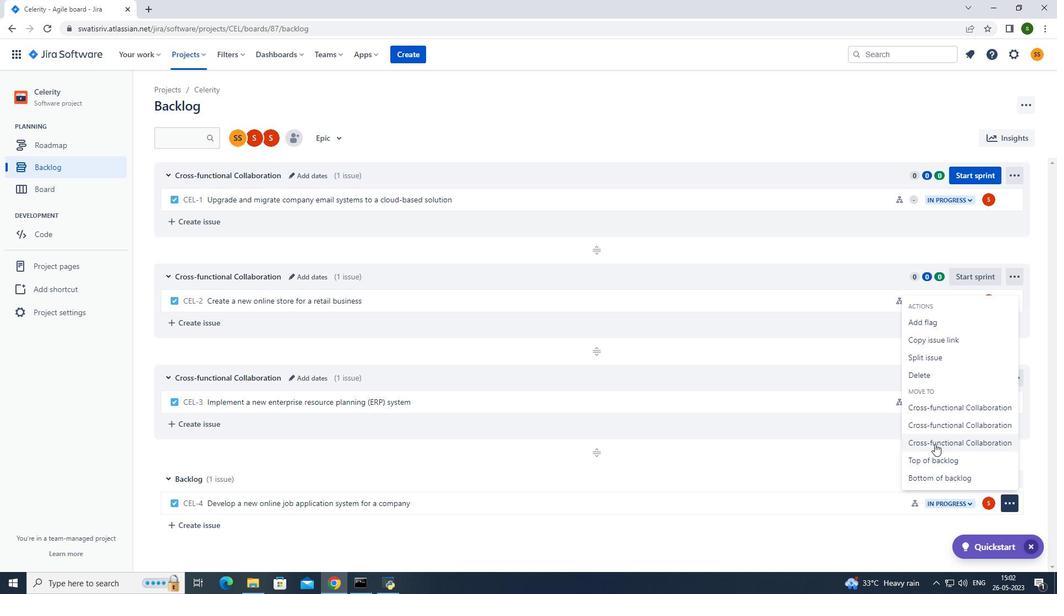 
Action: Mouse moved to (617, 104)
Screenshot: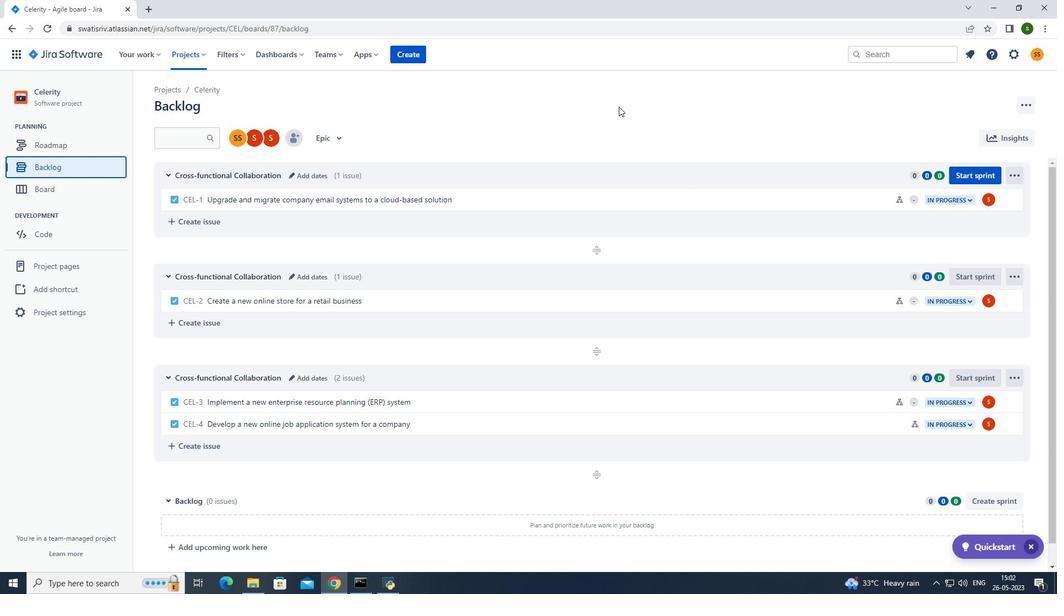 
Action: Mouse pressed left at (617, 104)
Screenshot: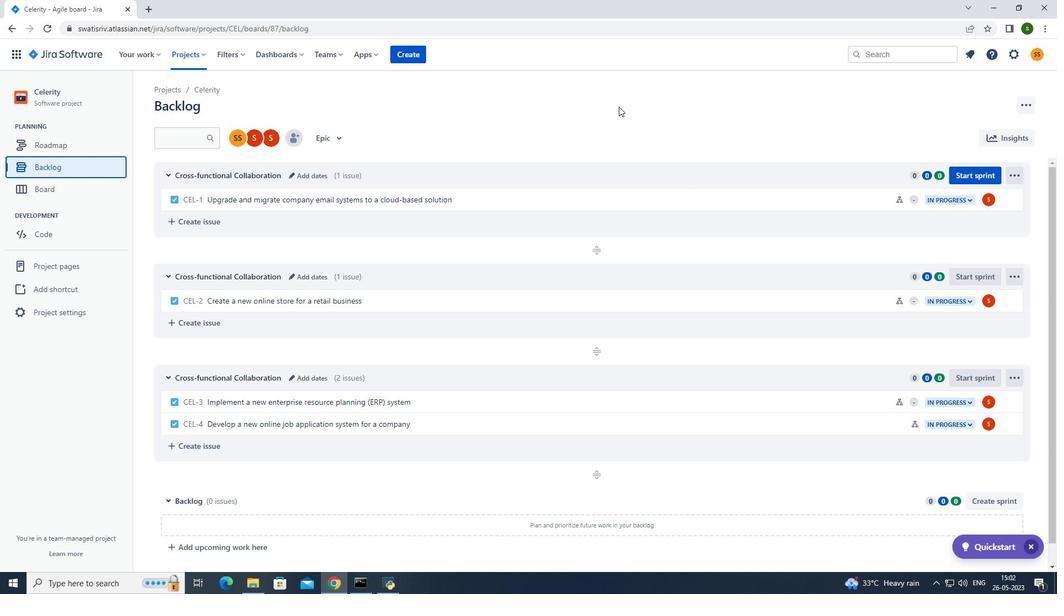 
